 Task: Check the safety & property of Branson, Missouri, US.
Action: Mouse moved to (600, 123)
Screenshot: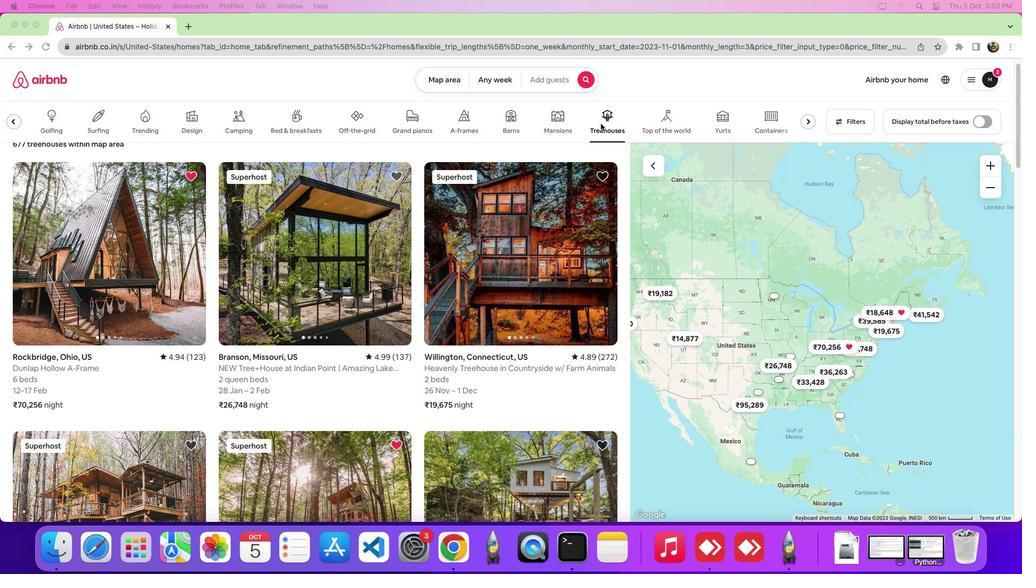 
Action: Mouse pressed left at (600, 123)
Screenshot: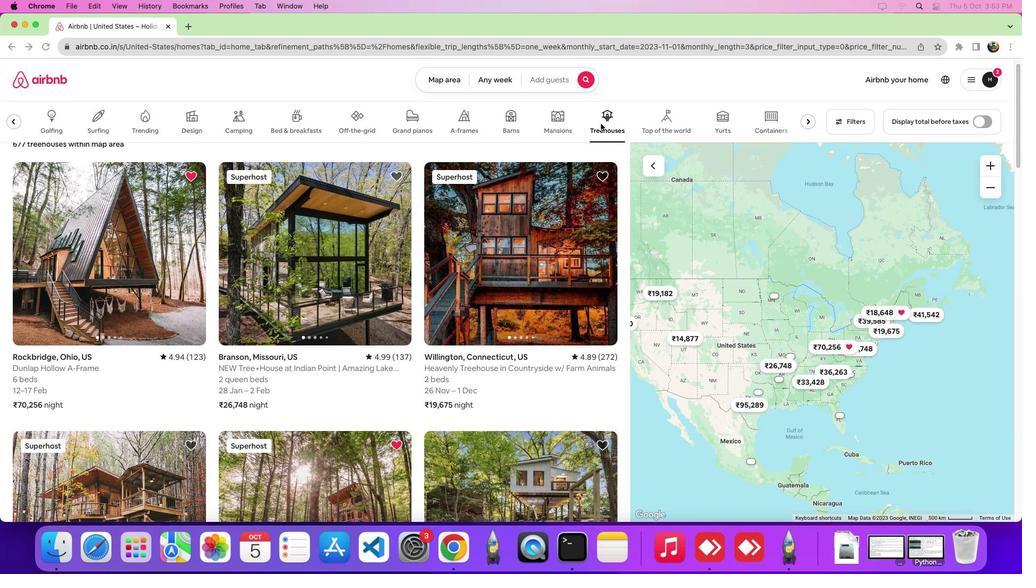 
Action: Mouse moved to (362, 263)
Screenshot: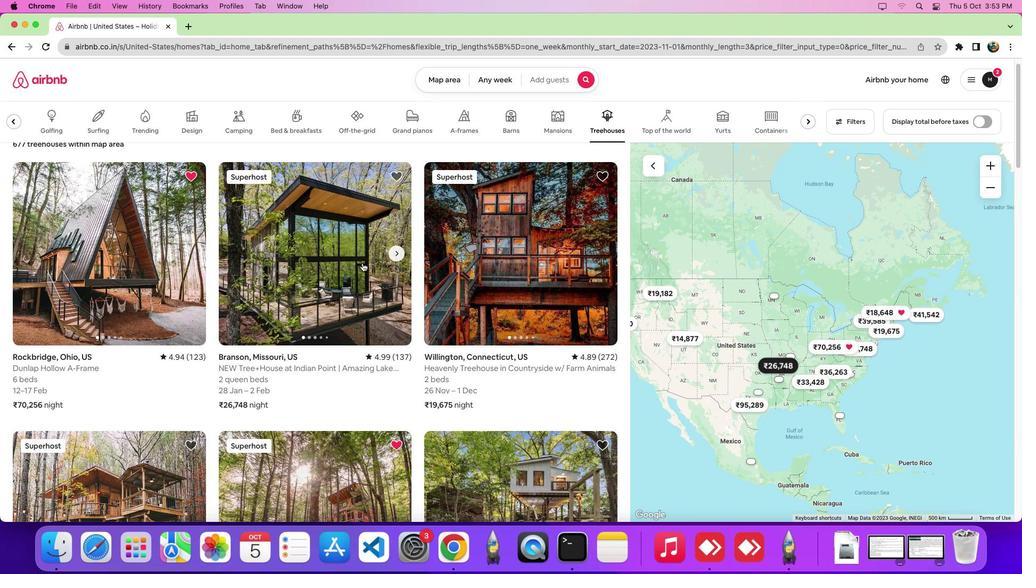 
Action: Mouse pressed left at (362, 263)
Screenshot: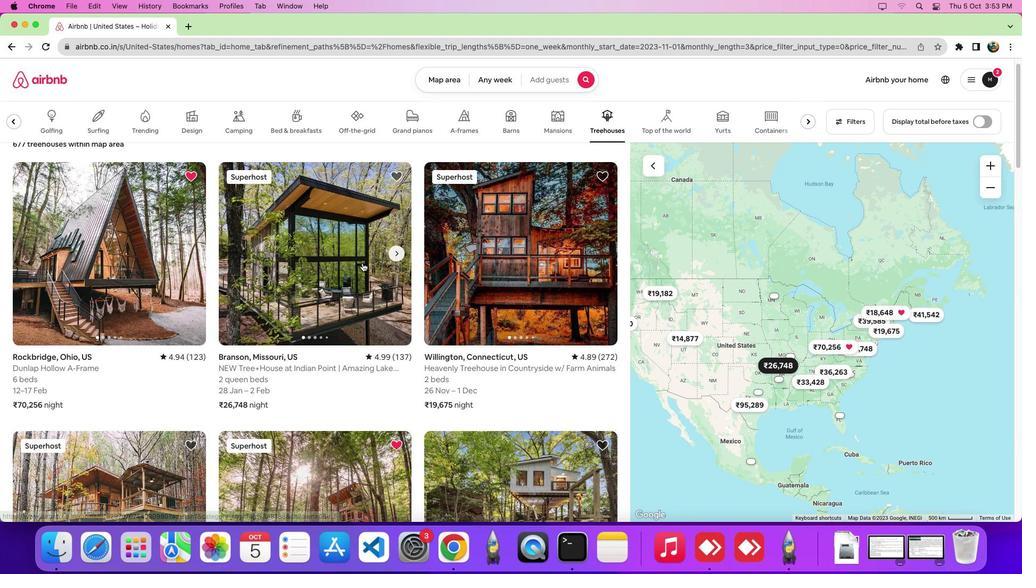 
Action: Mouse moved to (451, 269)
Screenshot: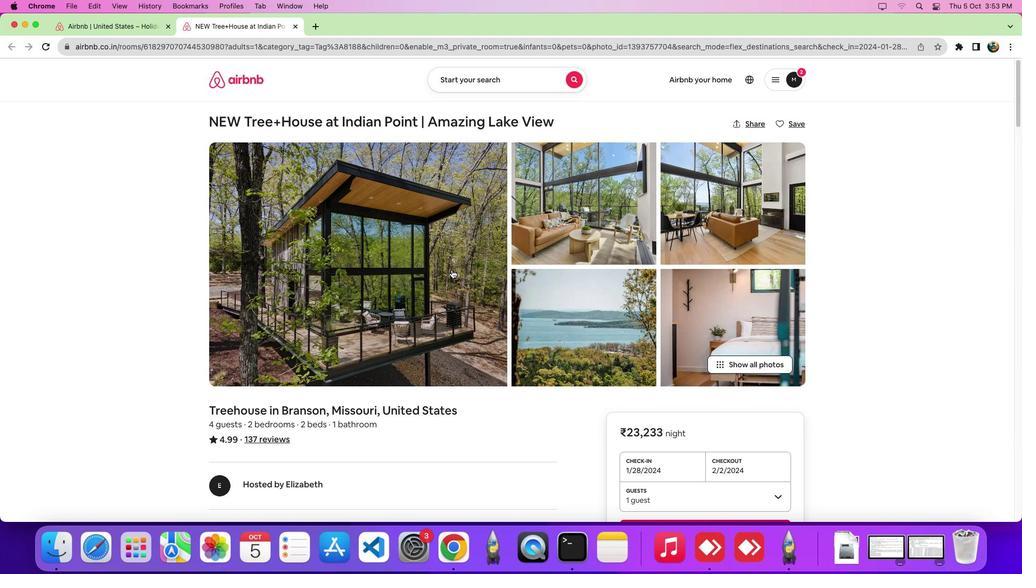 
Action: Mouse scrolled (451, 269) with delta (0, 0)
Screenshot: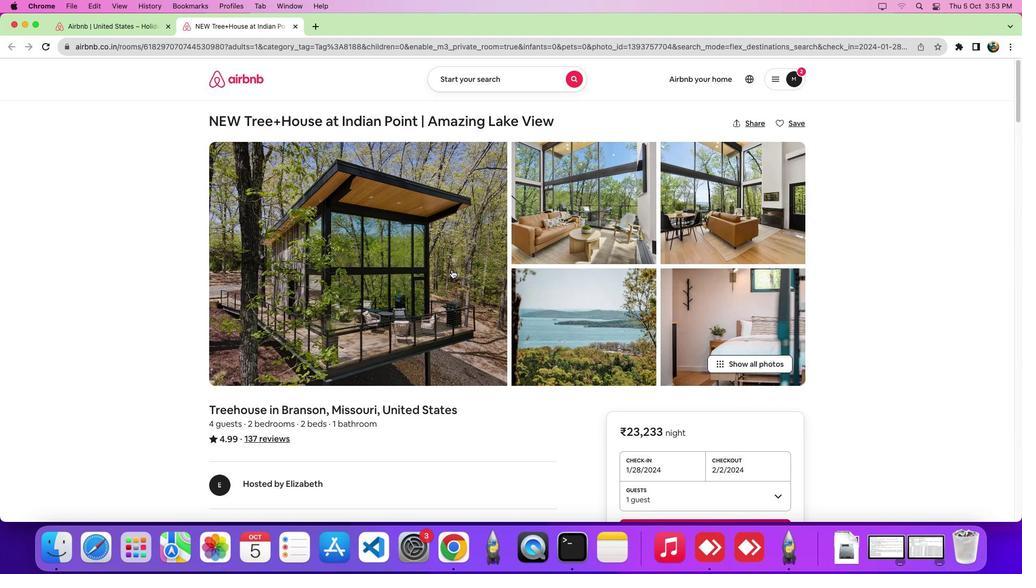 
Action: Mouse scrolled (451, 269) with delta (0, 0)
Screenshot: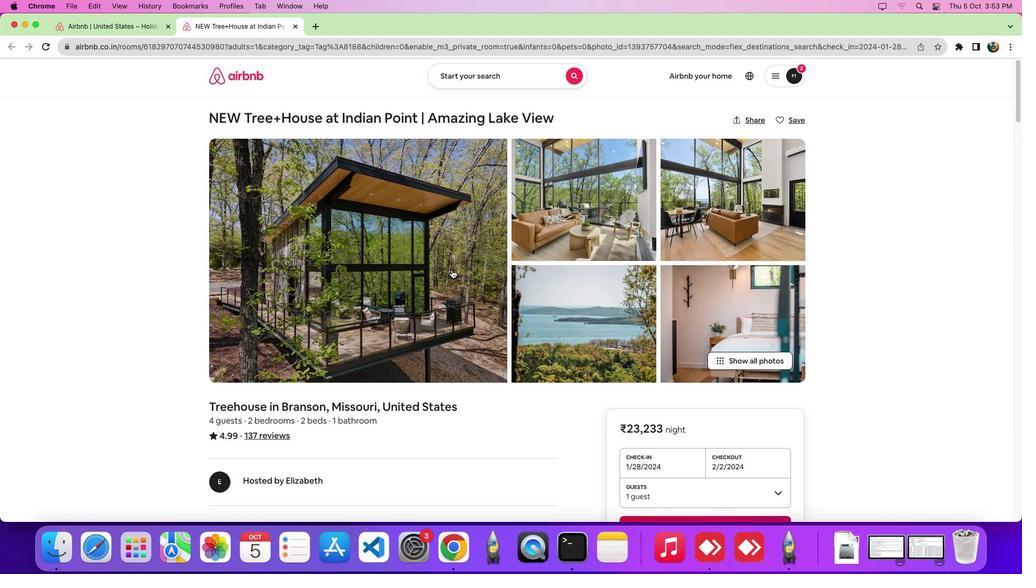 
Action: Mouse scrolled (451, 269) with delta (0, -3)
Screenshot: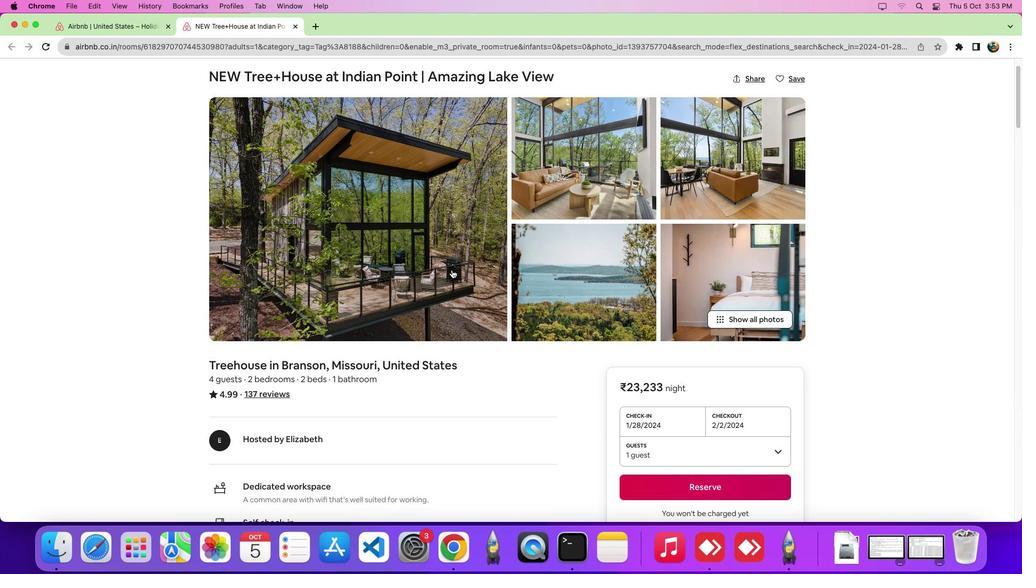 
Action: Mouse scrolled (451, 269) with delta (0, -5)
Screenshot: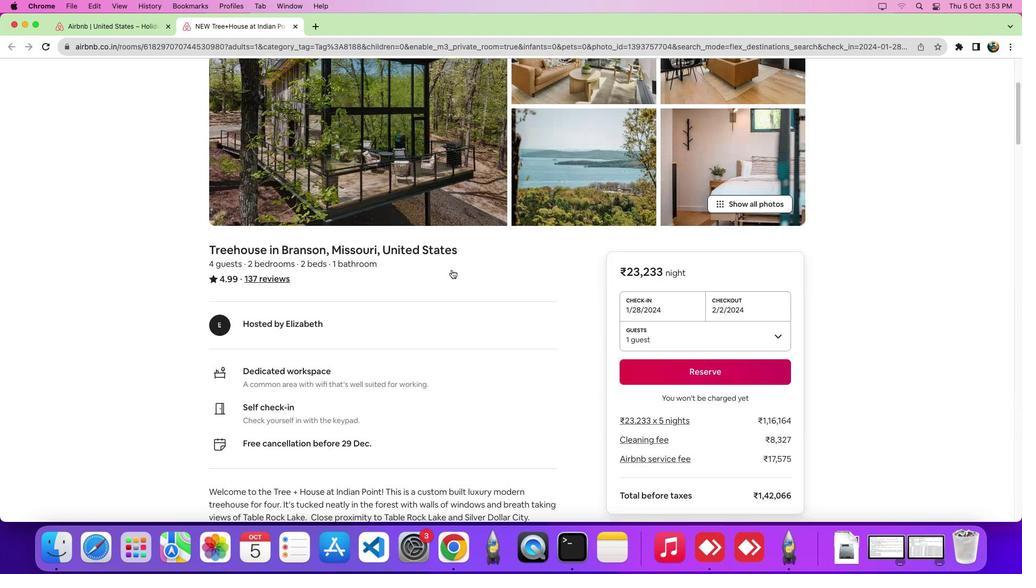 
Action: Mouse moved to (1019, 166)
Screenshot: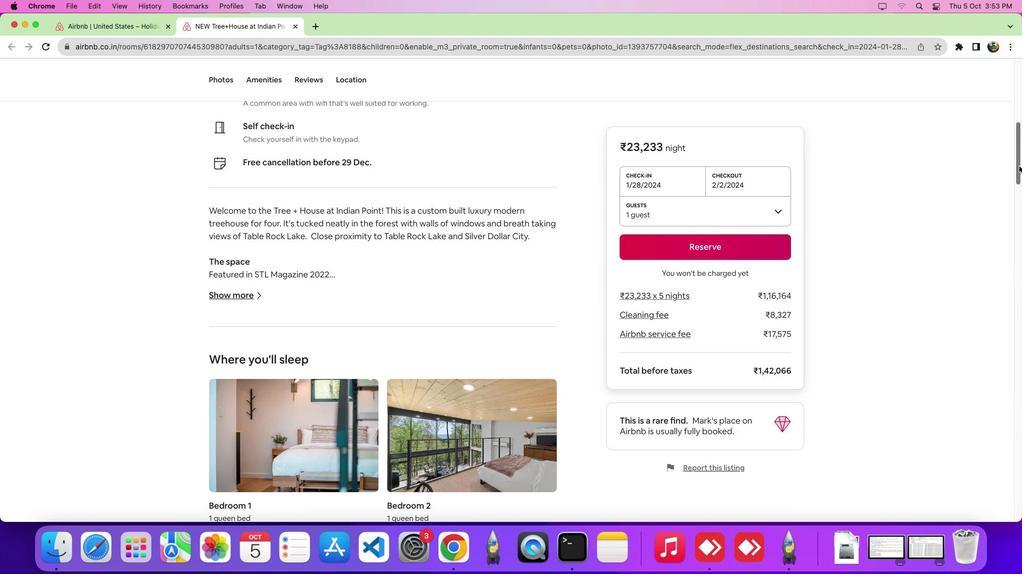 
Action: Mouse pressed left at (1019, 166)
Screenshot: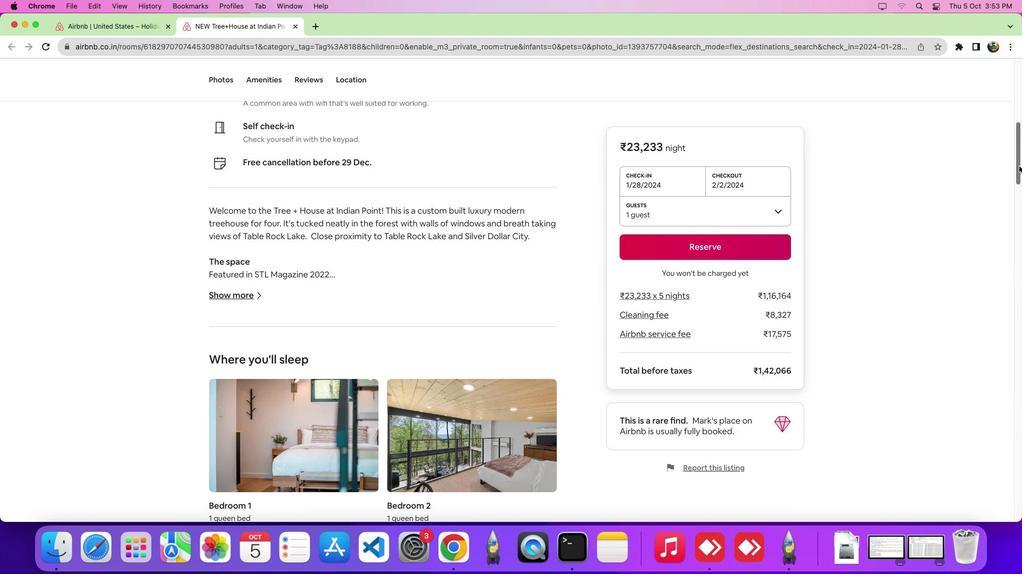 
Action: Mouse moved to (439, 333)
Screenshot: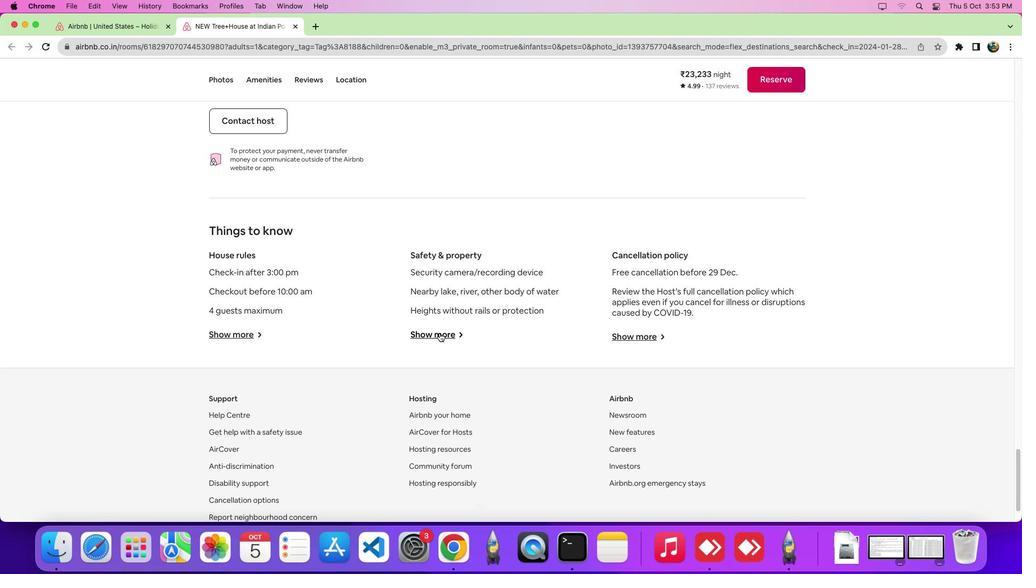 
Action: Mouse pressed left at (439, 333)
Screenshot: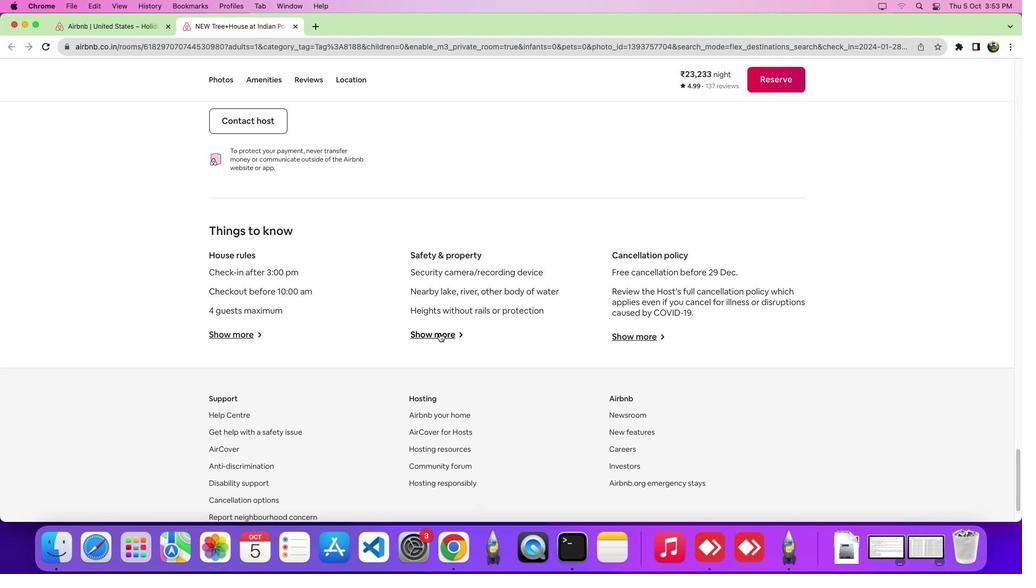 
